 Task: Add the task  Create a feature for users to create custom alerts and reminders to the section Debug Dwell in the project WaveTech and add a Due Date to the respective task as 2024/05/18.
Action: Mouse moved to (473, 599)
Screenshot: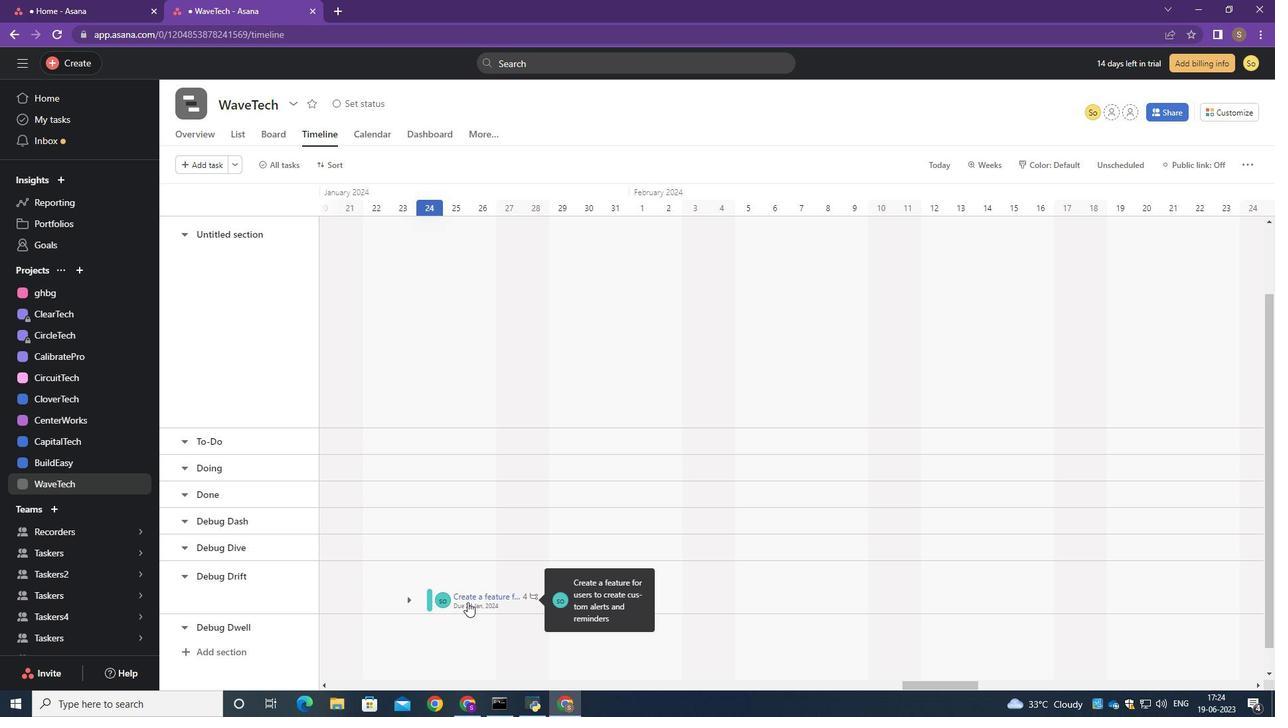 
Action: Mouse pressed left at (473, 599)
Screenshot: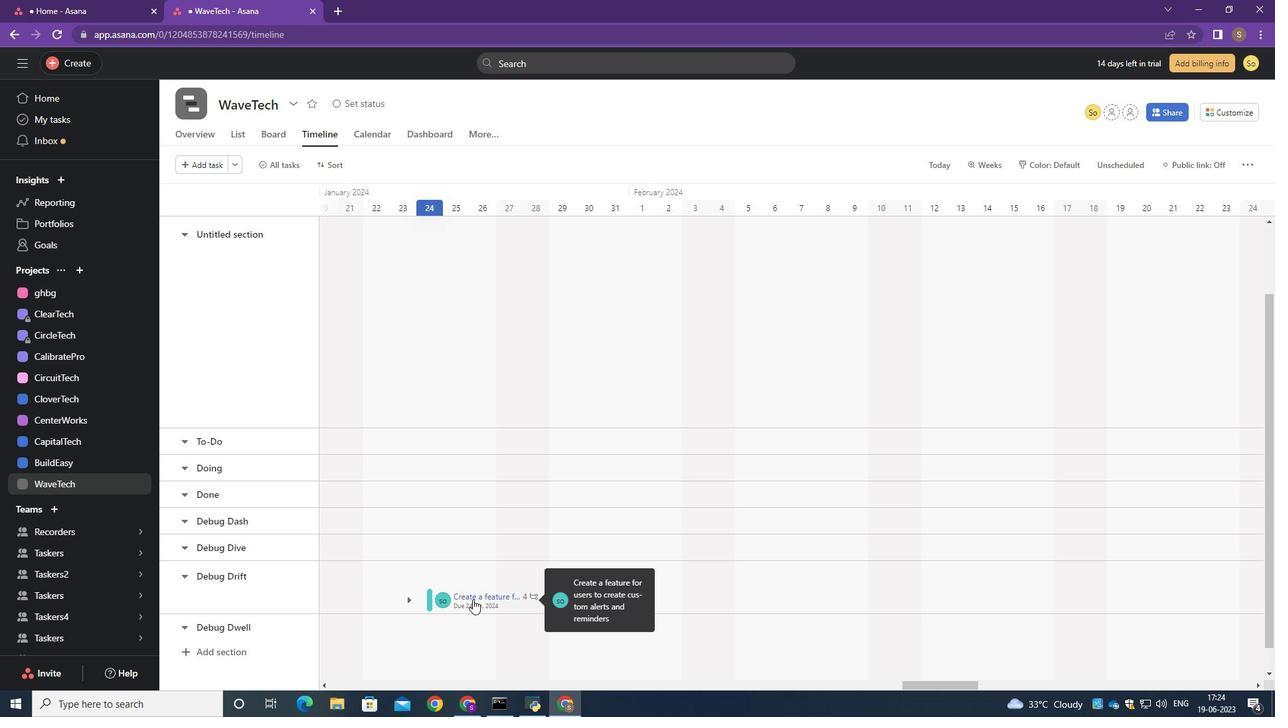 
Action: Mouse moved to (1007, 312)
Screenshot: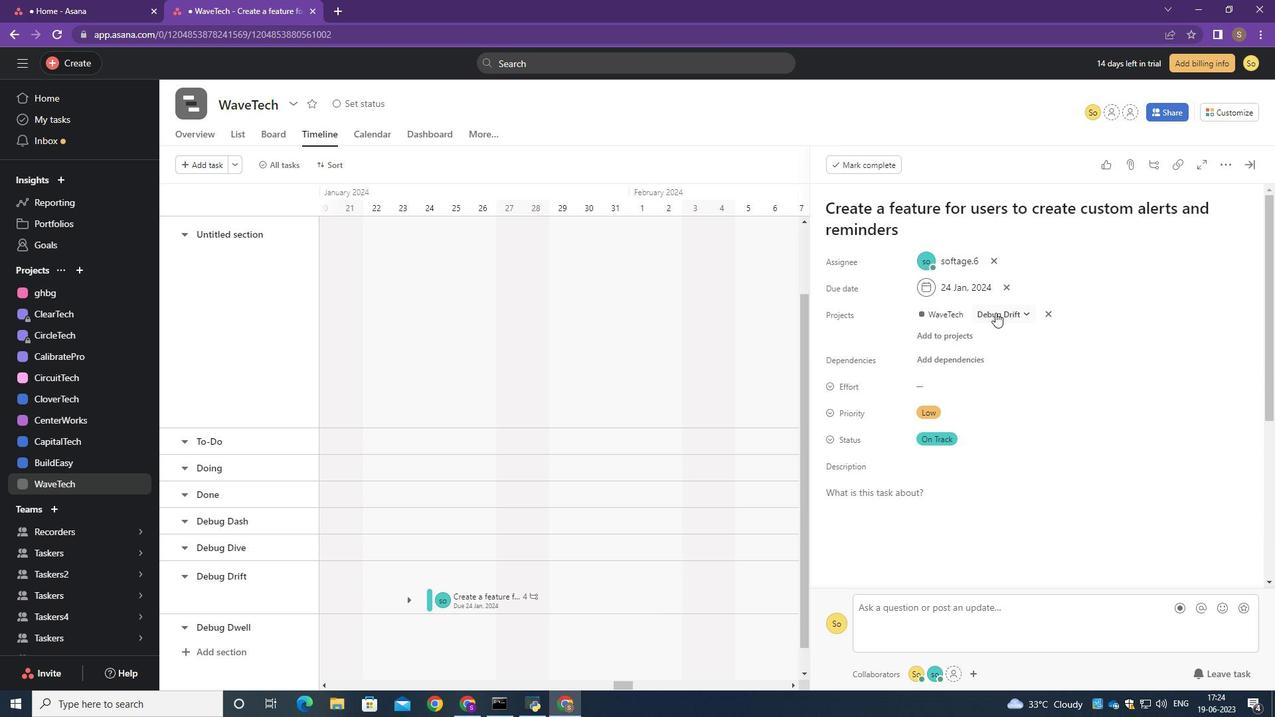 
Action: Mouse pressed left at (1007, 312)
Screenshot: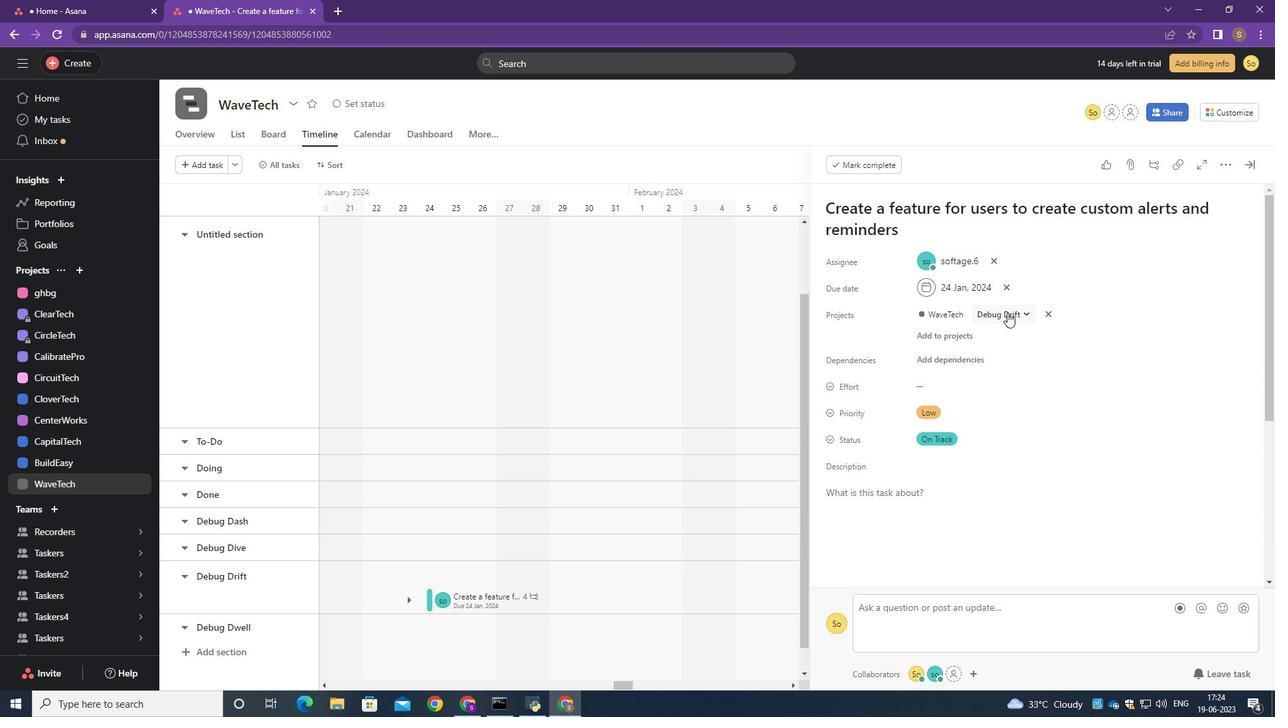 
Action: Mouse moved to (987, 520)
Screenshot: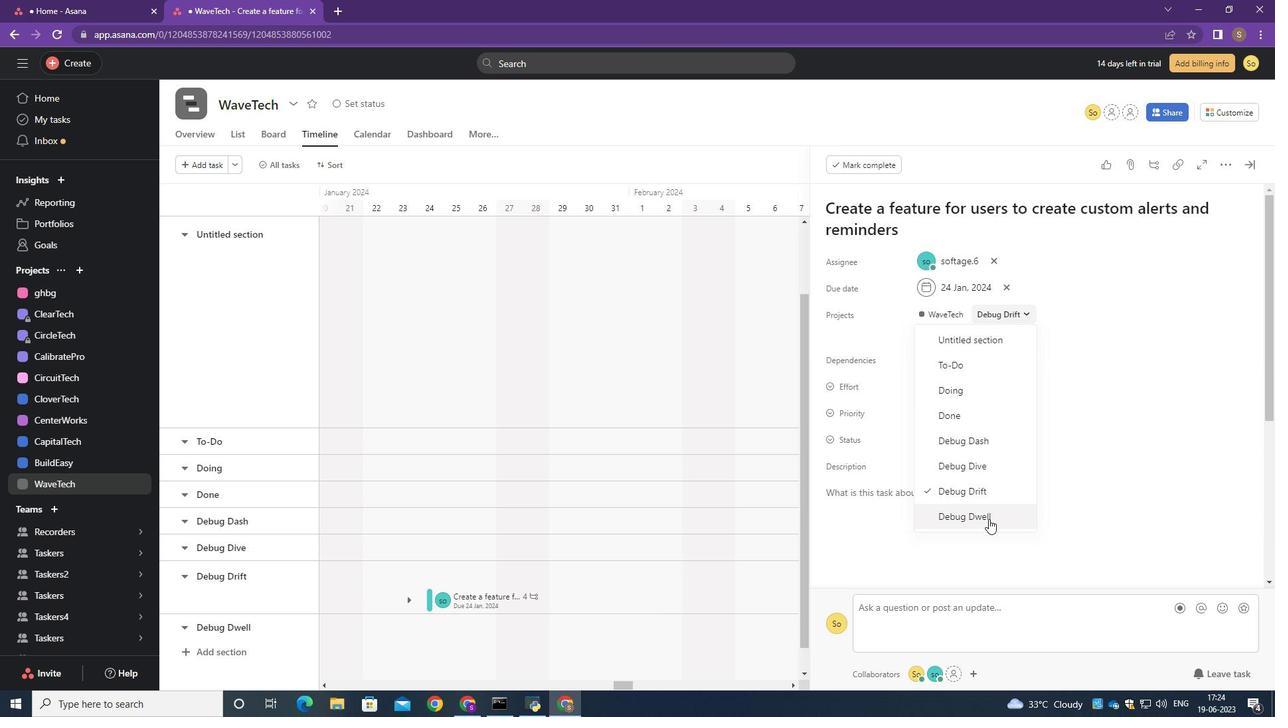 
Action: Mouse pressed left at (987, 520)
Screenshot: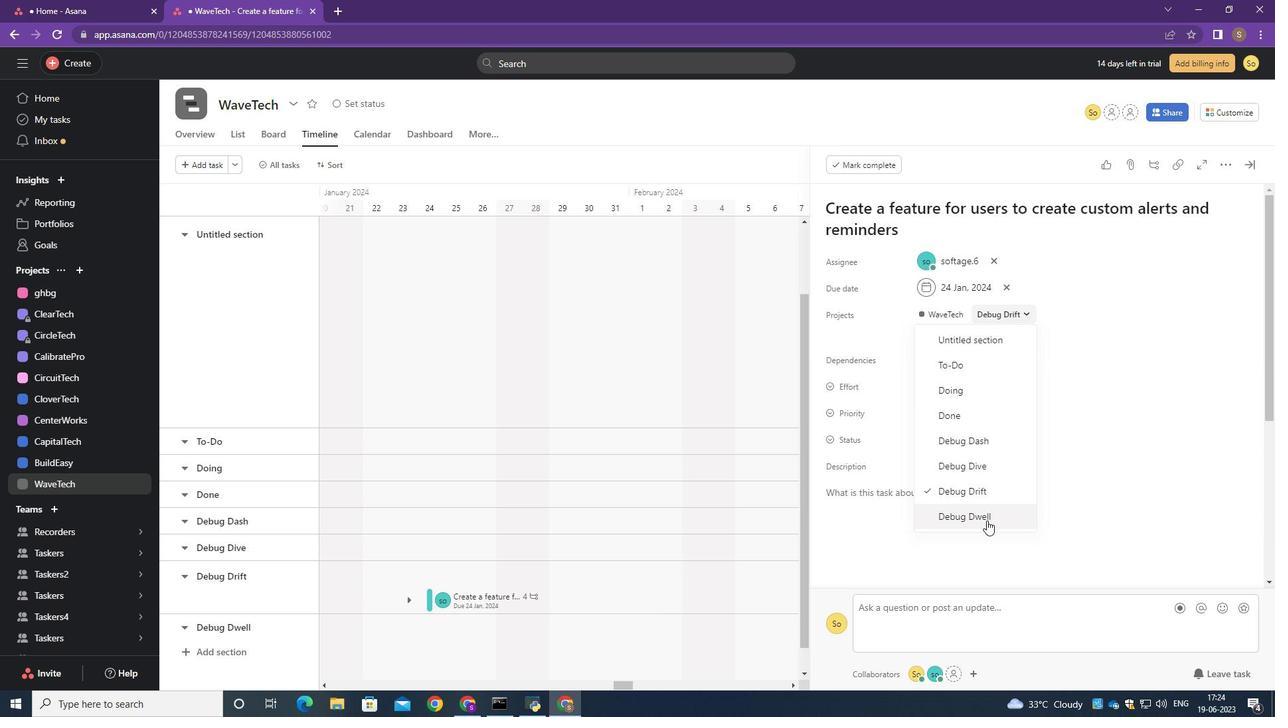 
Action: Mouse moved to (1006, 289)
Screenshot: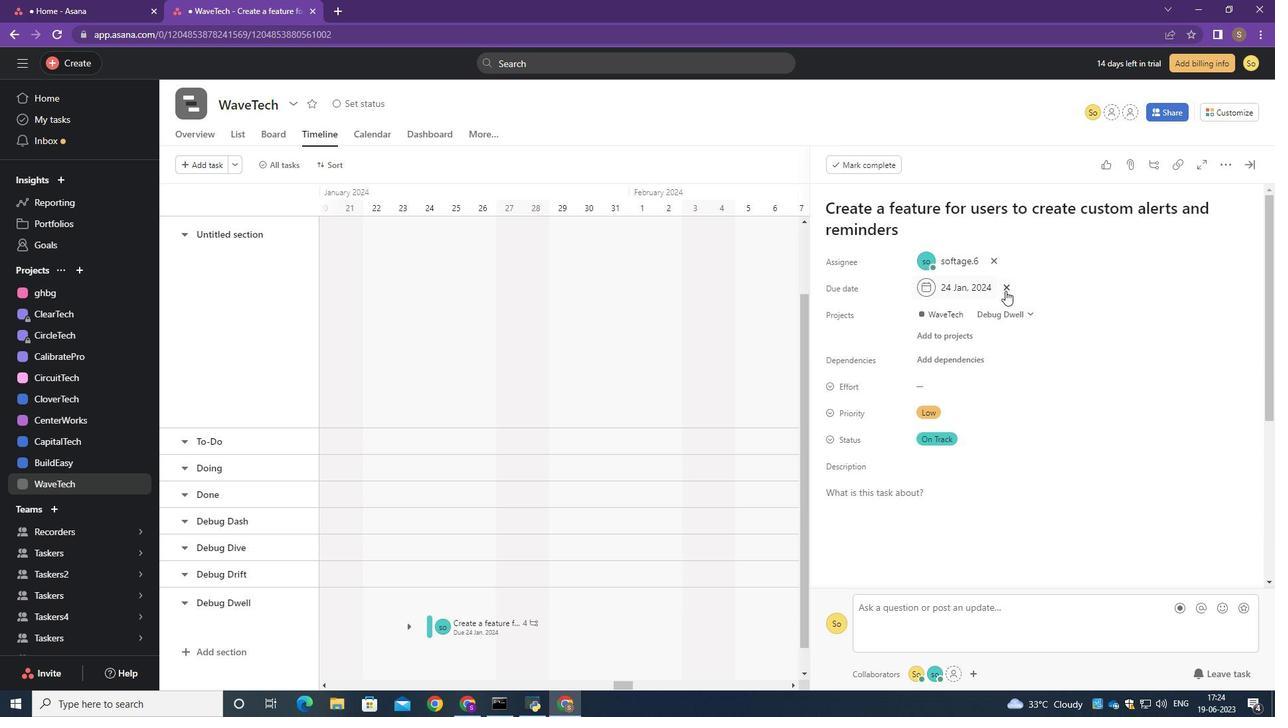 
Action: Mouse pressed left at (1006, 289)
Screenshot: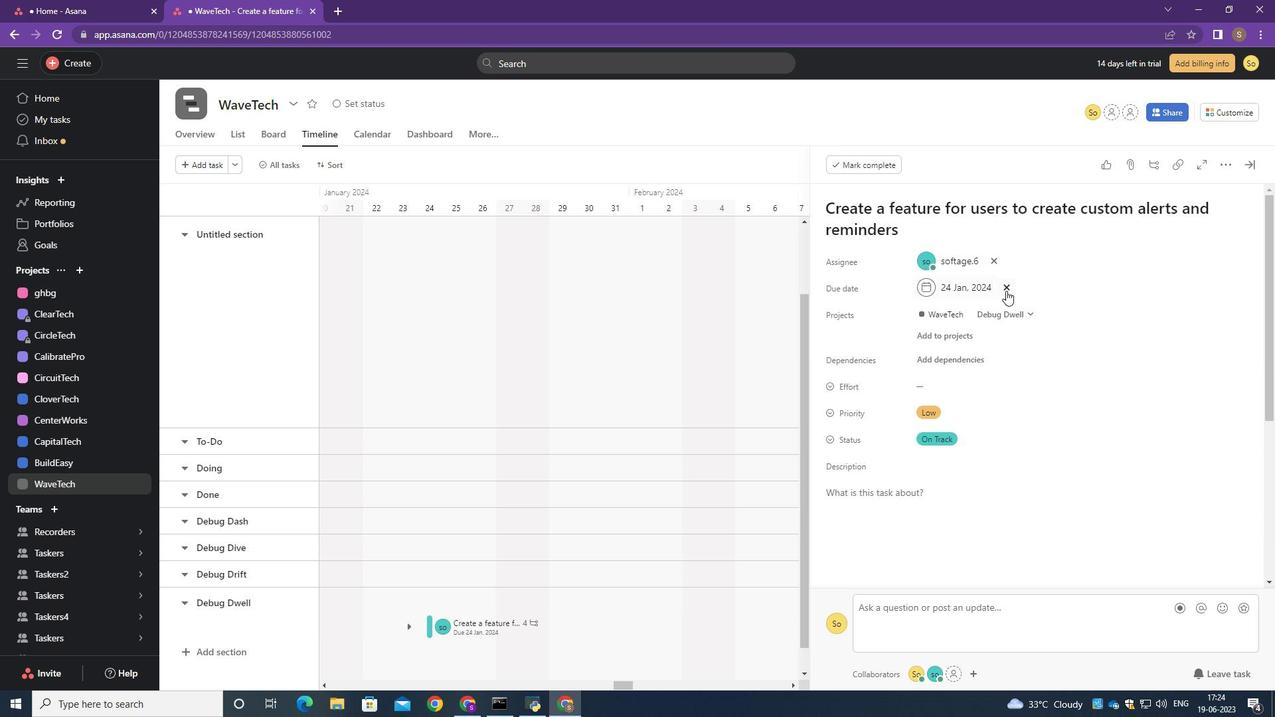 
Action: Mouse moved to (971, 289)
Screenshot: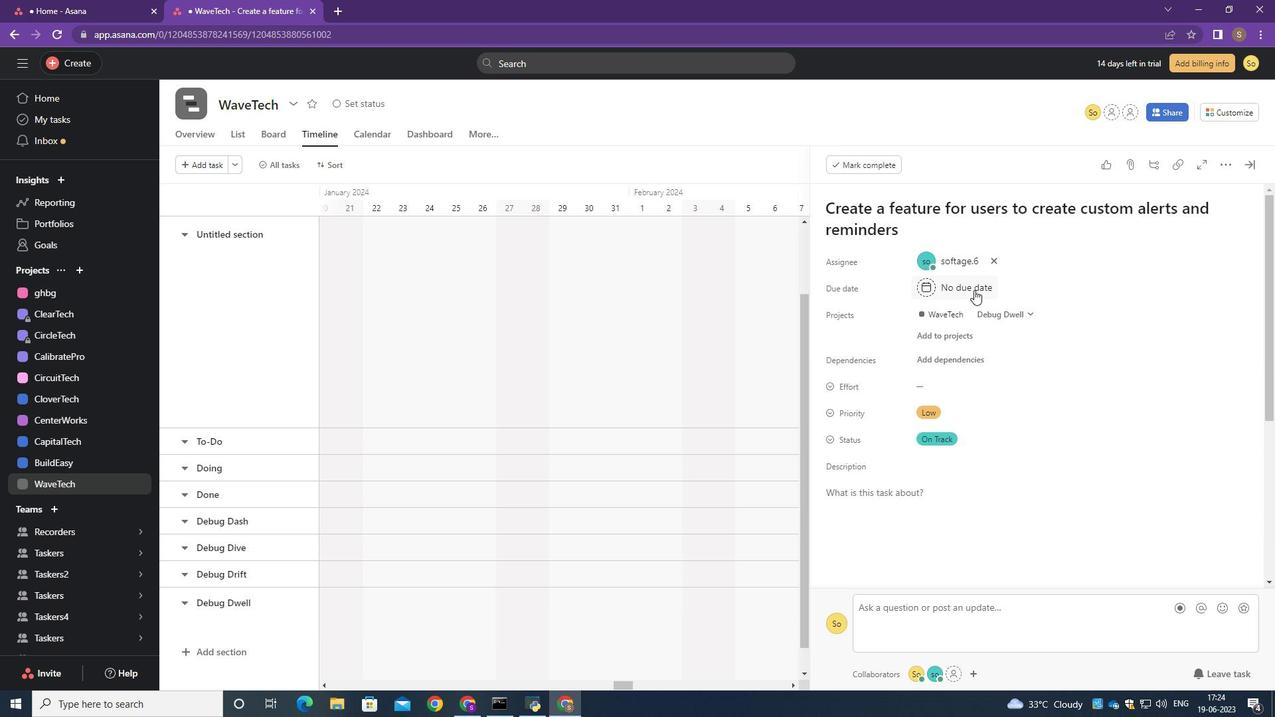 
Action: Mouse pressed left at (971, 289)
Screenshot: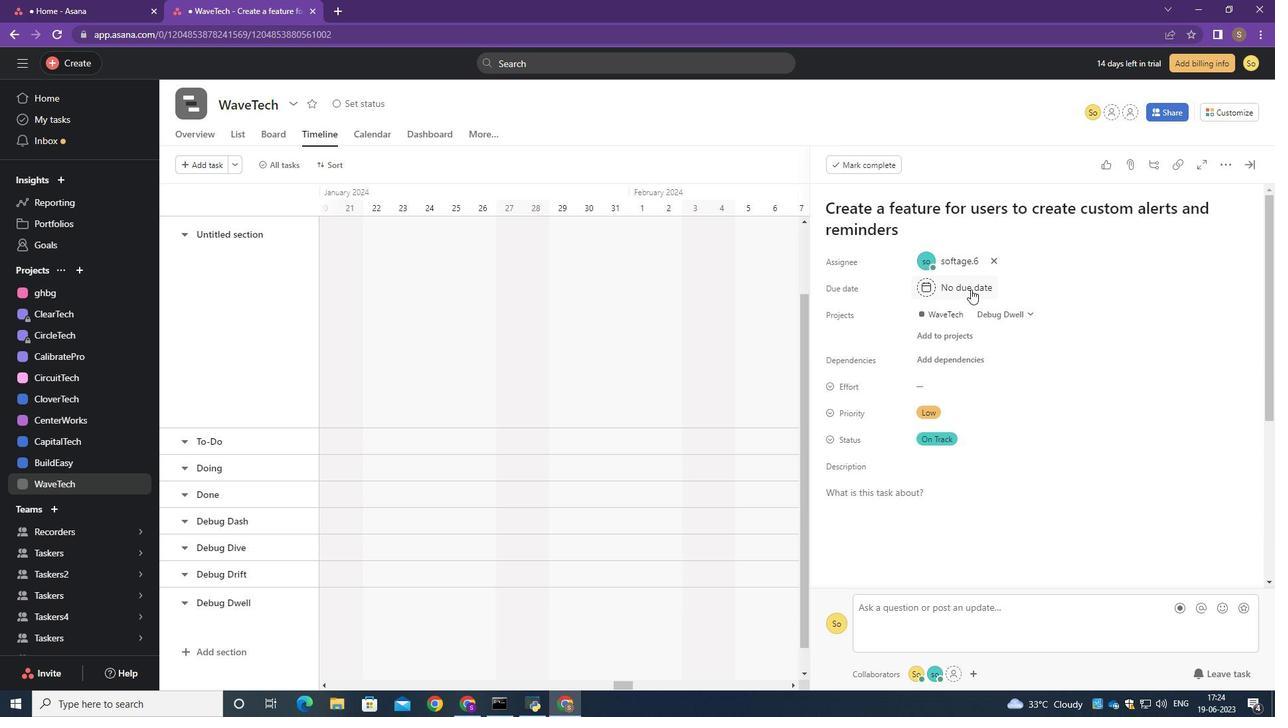 
Action: Mouse moved to (1035, 331)
Screenshot: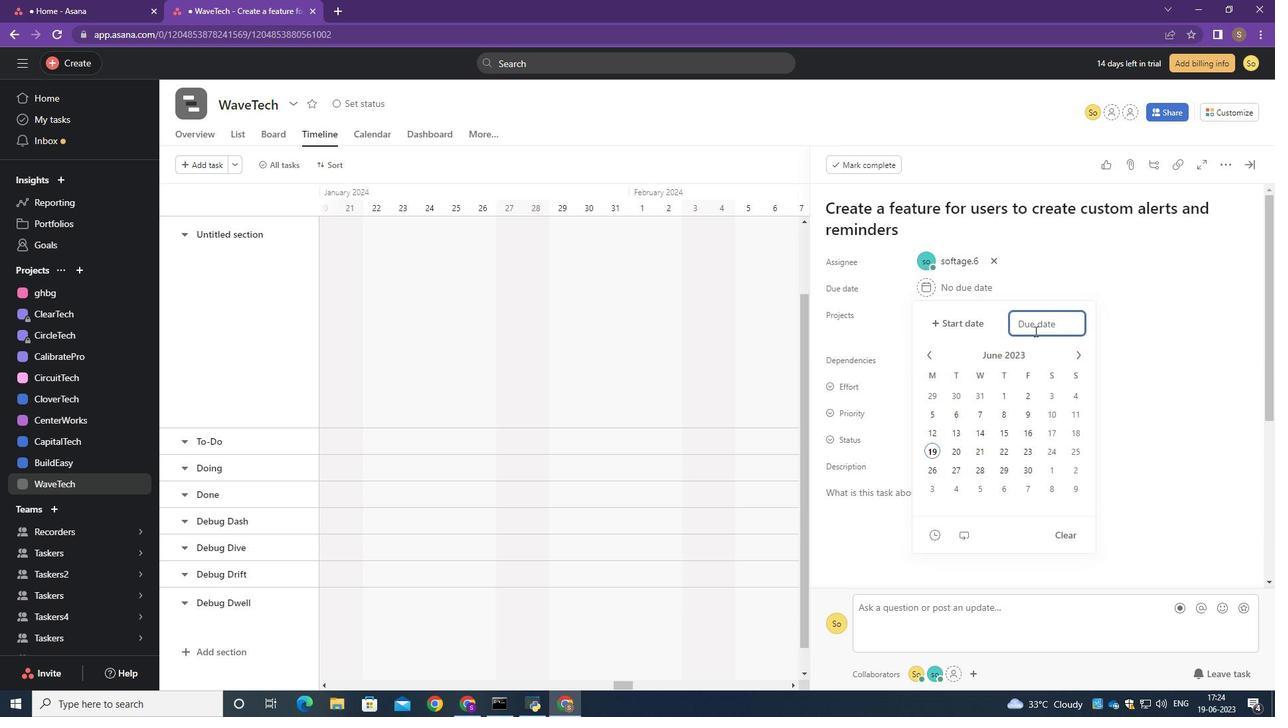 
Action: Key pressed 2024/05/18<Key.enter>
Screenshot: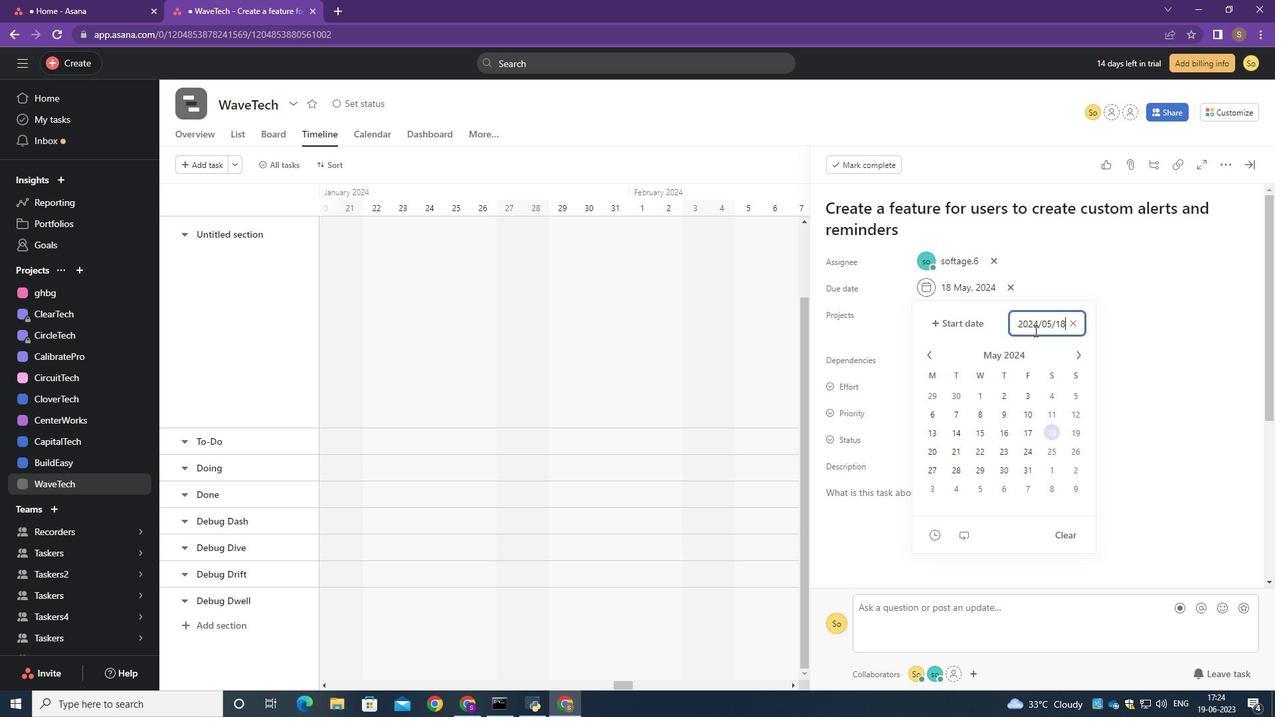 
Action: Mouse moved to (1043, 331)
Screenshot: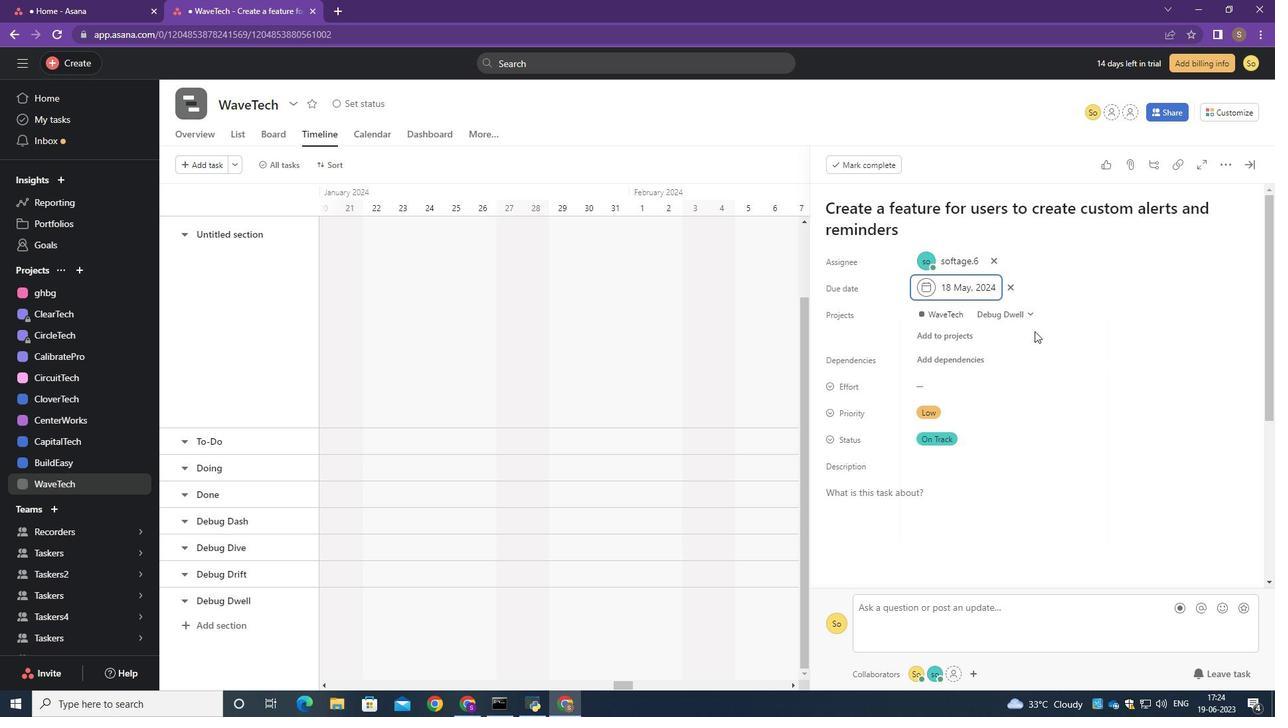 
